 Task: Check the code frequency of the repository "Javascript".
Action: Mouse moved to (1004, 115)
Screenshot: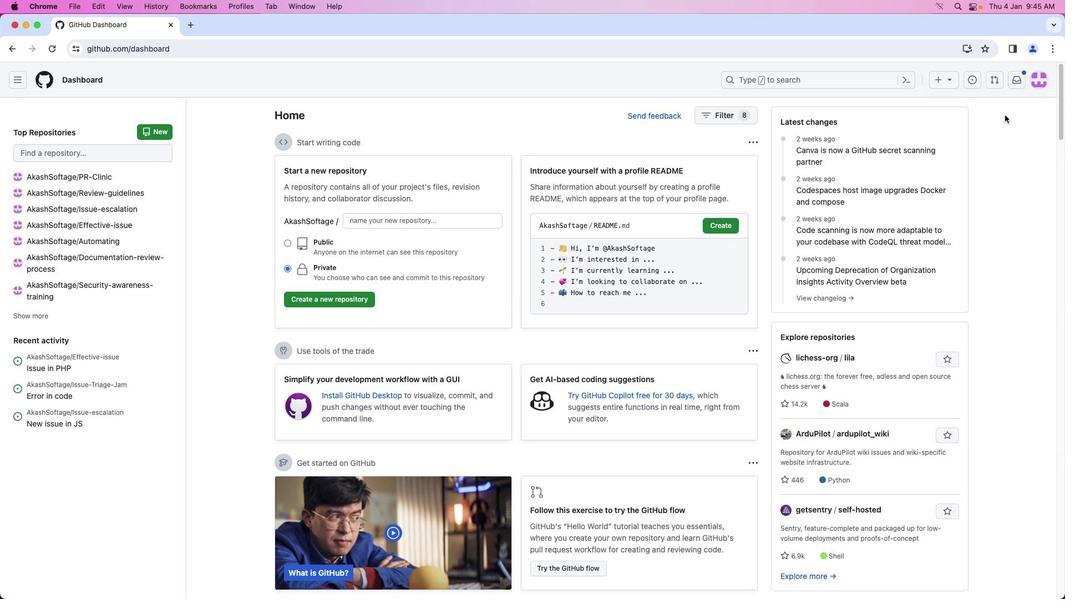 
Action: Mouse pressed left at (1004, 115)
Screenshot: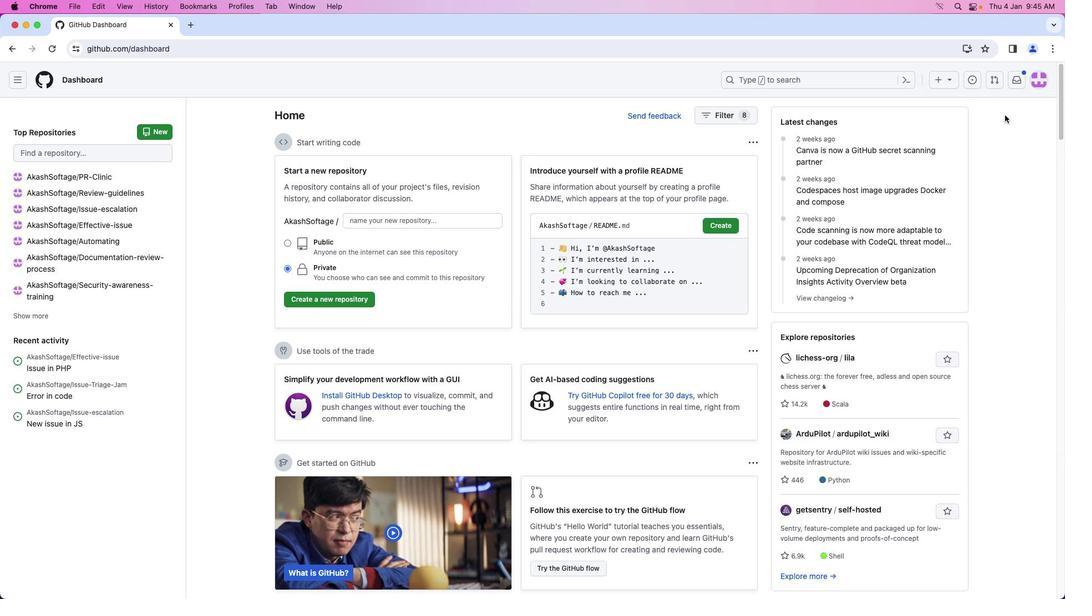 
Action: Mouse moved to (1038, 85)
Screenshot: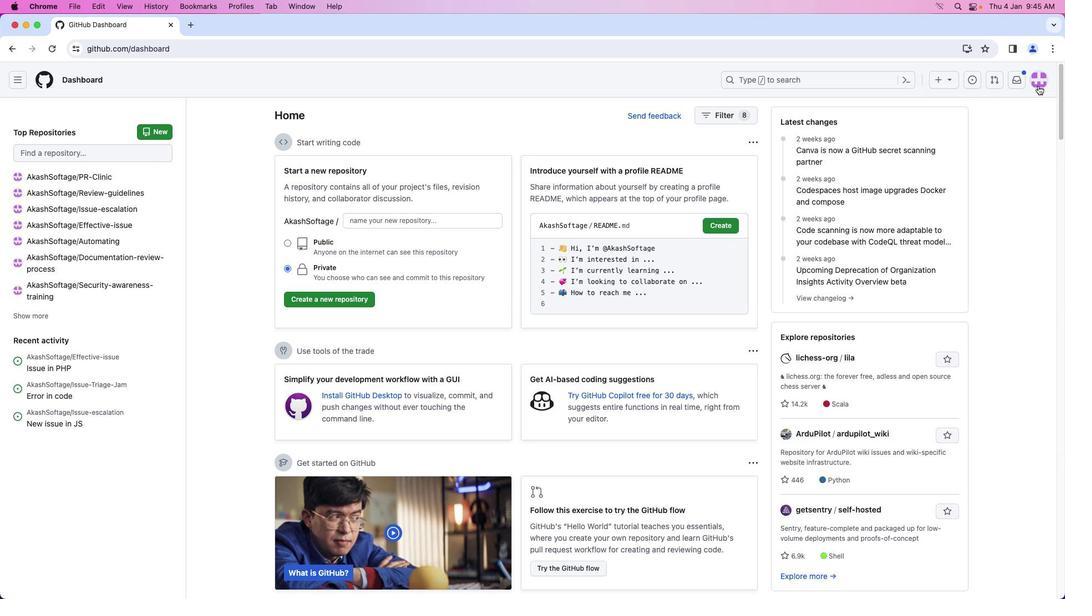 
Action: Mouse pressed left at (1038, 85)
Screenshot: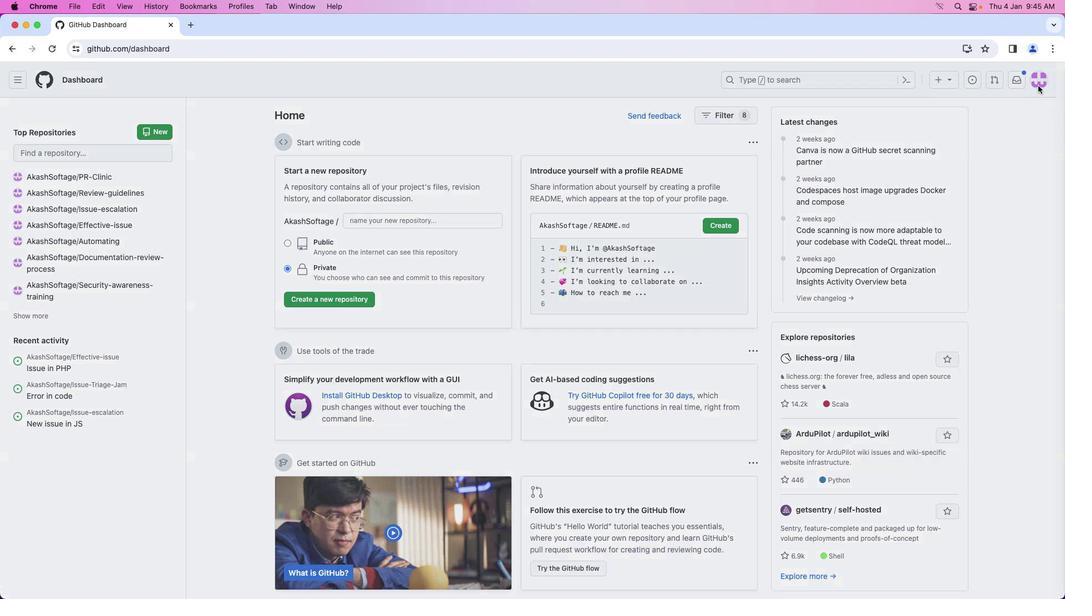 
Action: Mouse moved to (994, 176)
Screenshot: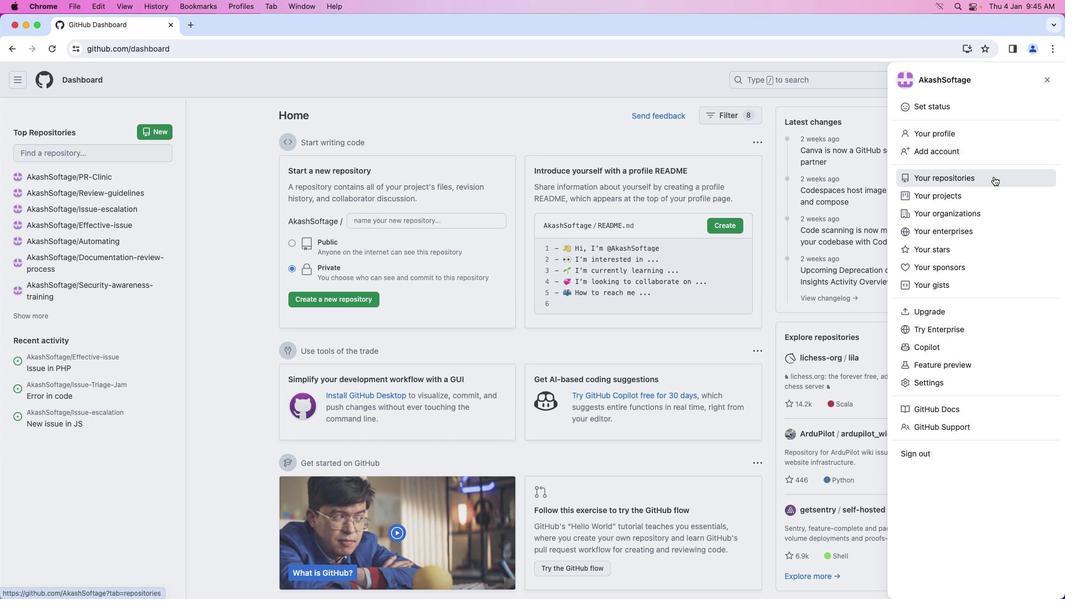 
Action: Mouse pressed left at (994, 176)
Screenshot: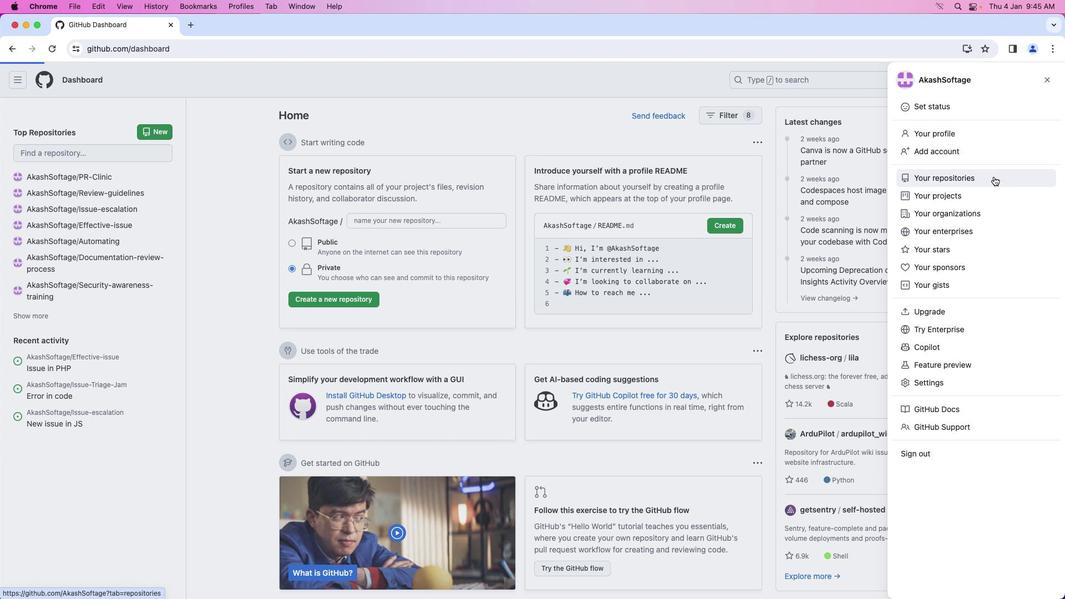 
Action: Mouse moved to (395, 185)
Screenshot: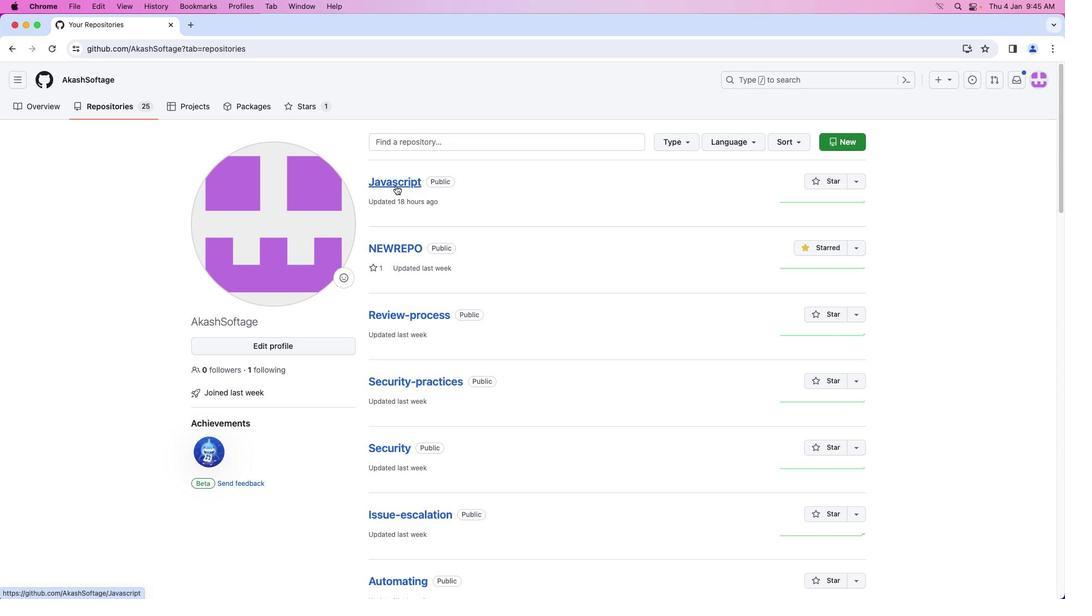 
Action: Mouse pressed left at (395, 185)
Screenshot: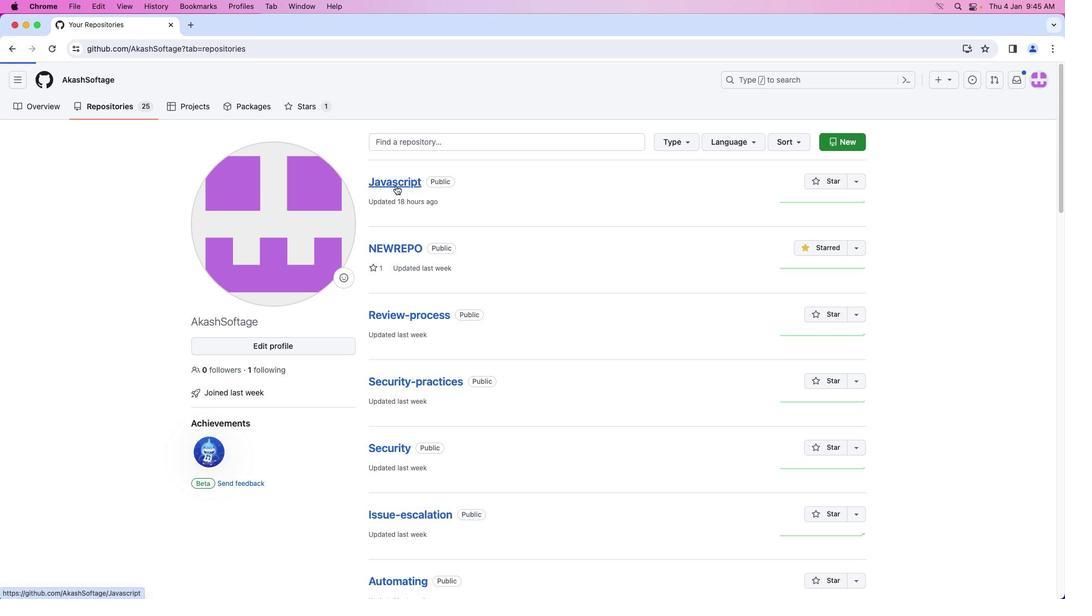 
Action: Mouse moved to (492, 112)
Screenshot: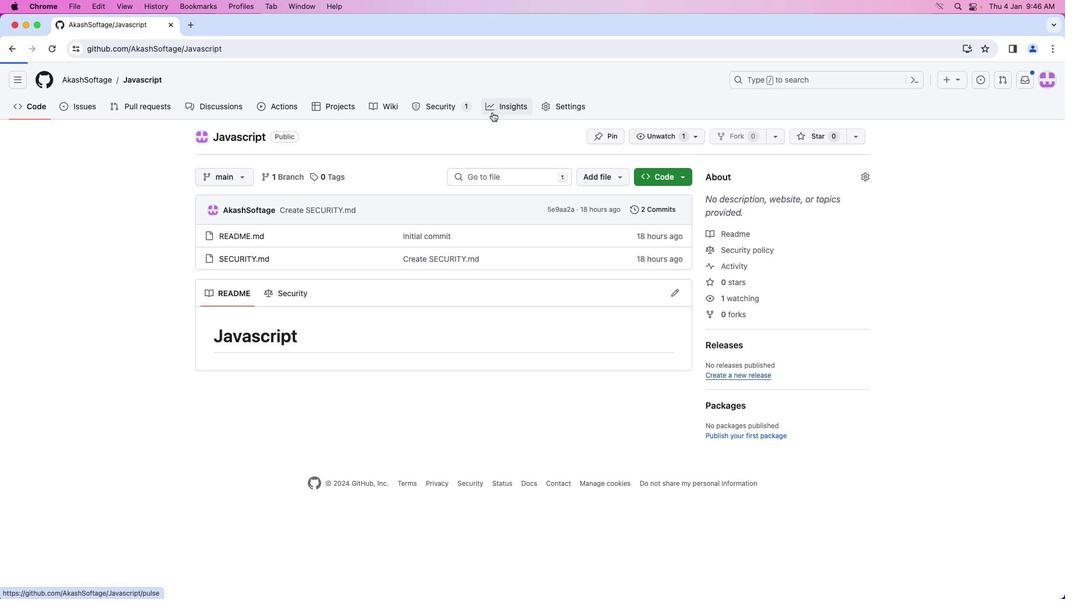 
Action: Mouse pressed left at (492, 112)
Screenshot: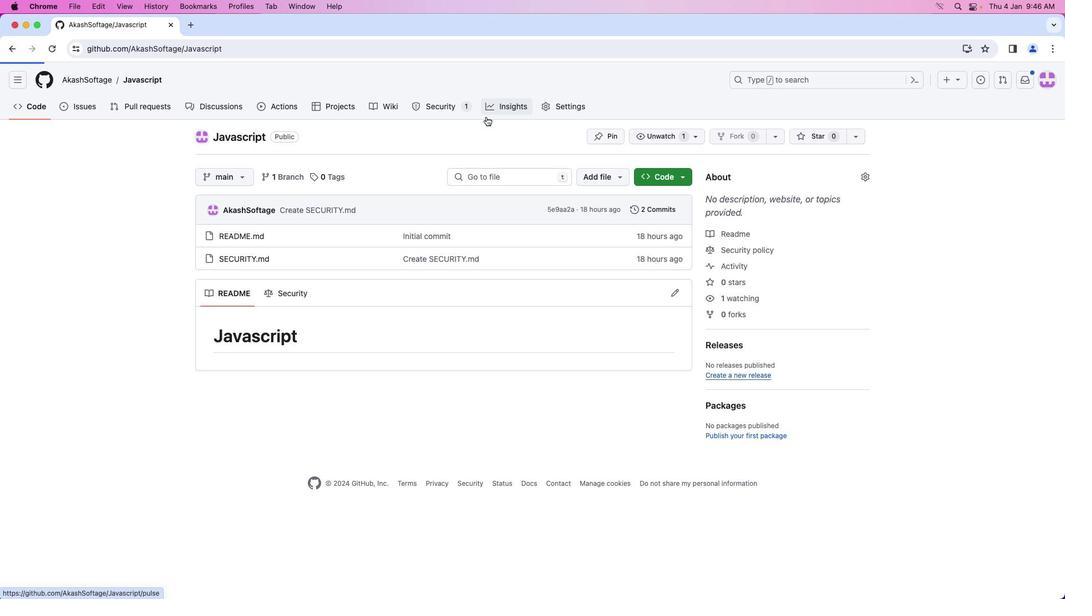 
Action: Mouse moved to (280, 274)
Screenshot: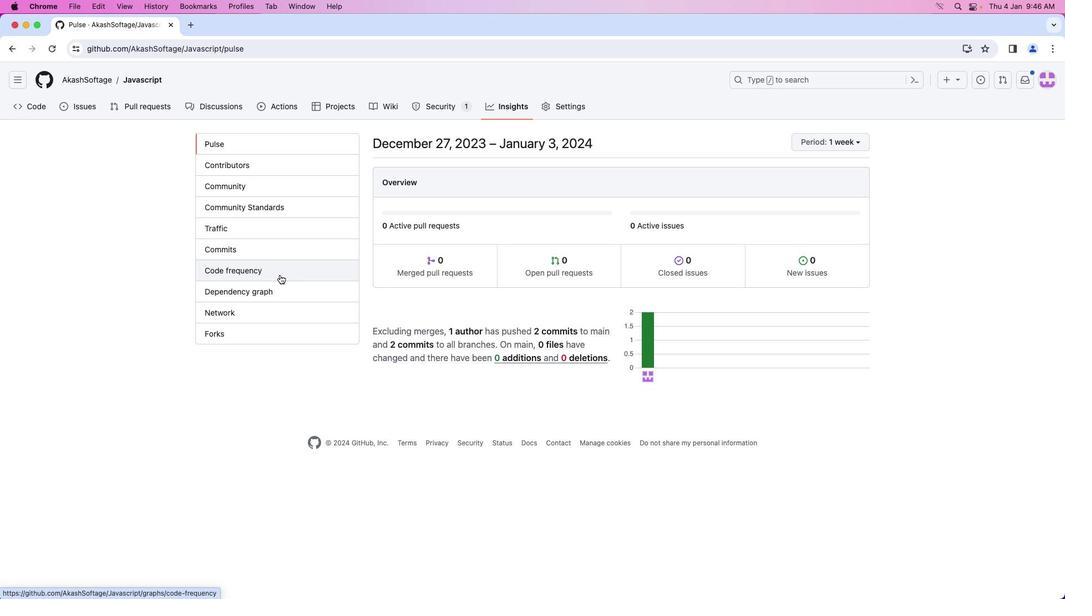 
Action: Mouse pressed left at (280, 274)
Screenshot: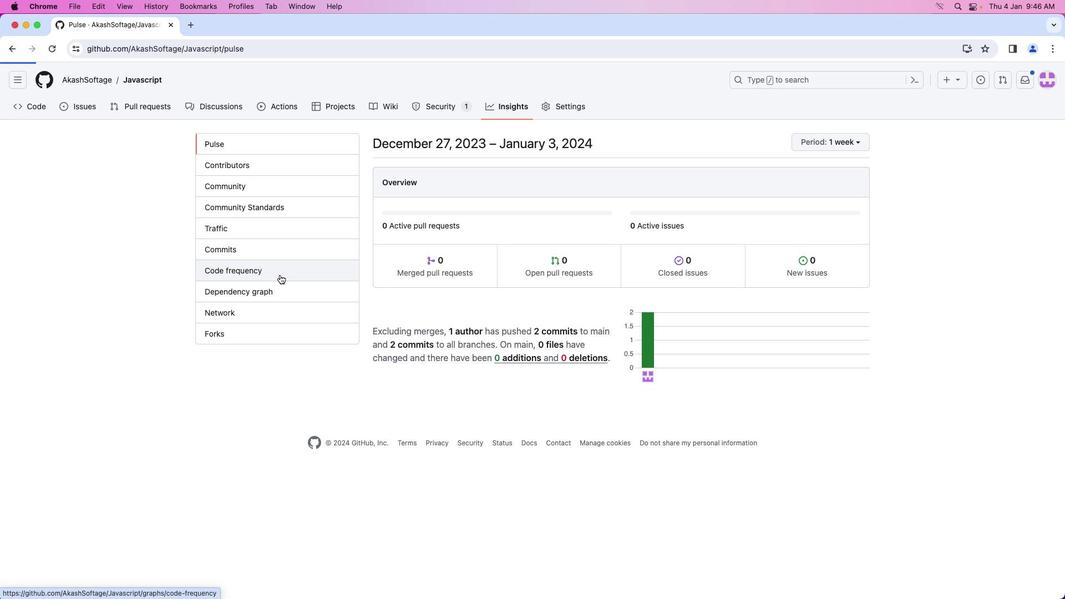 
Action: Mouse moved to (797, 248)
Screenshot: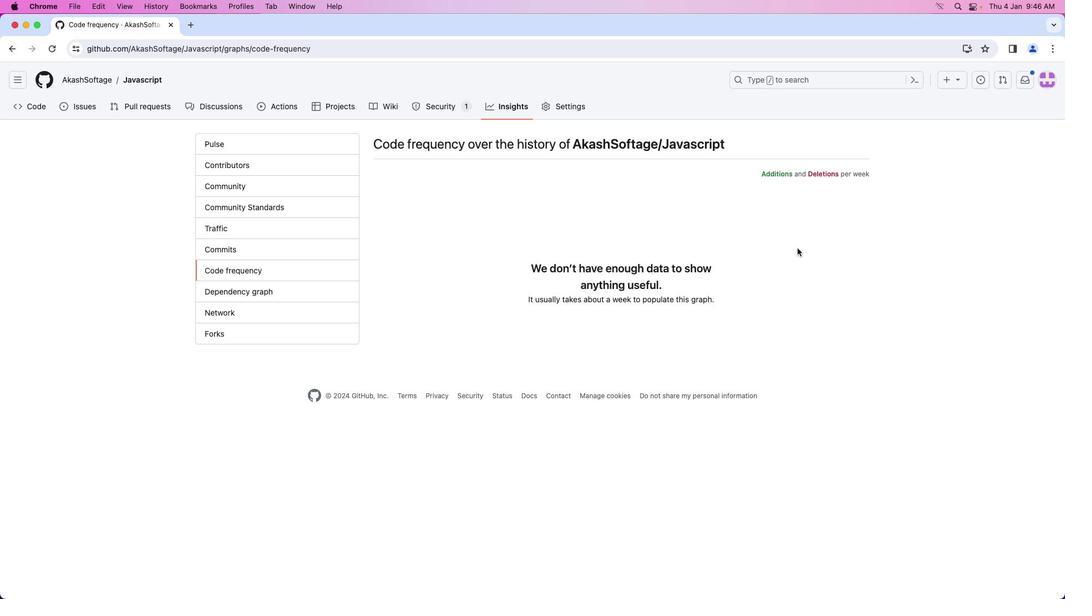 
